 Task: Set the default behaviour to block third-party cookies.
Action: Mouse moved to (1225, 32)
Screenshot: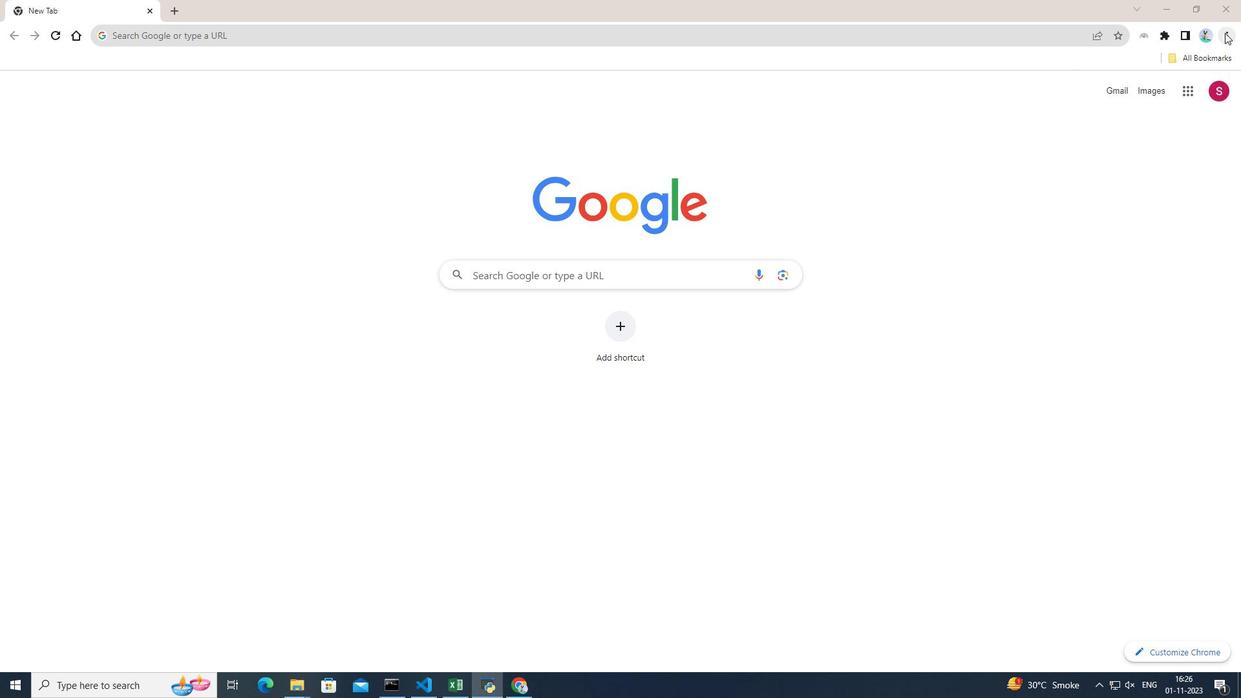 
Action: Mouse pressed left at (1225, 32)
Screenshot: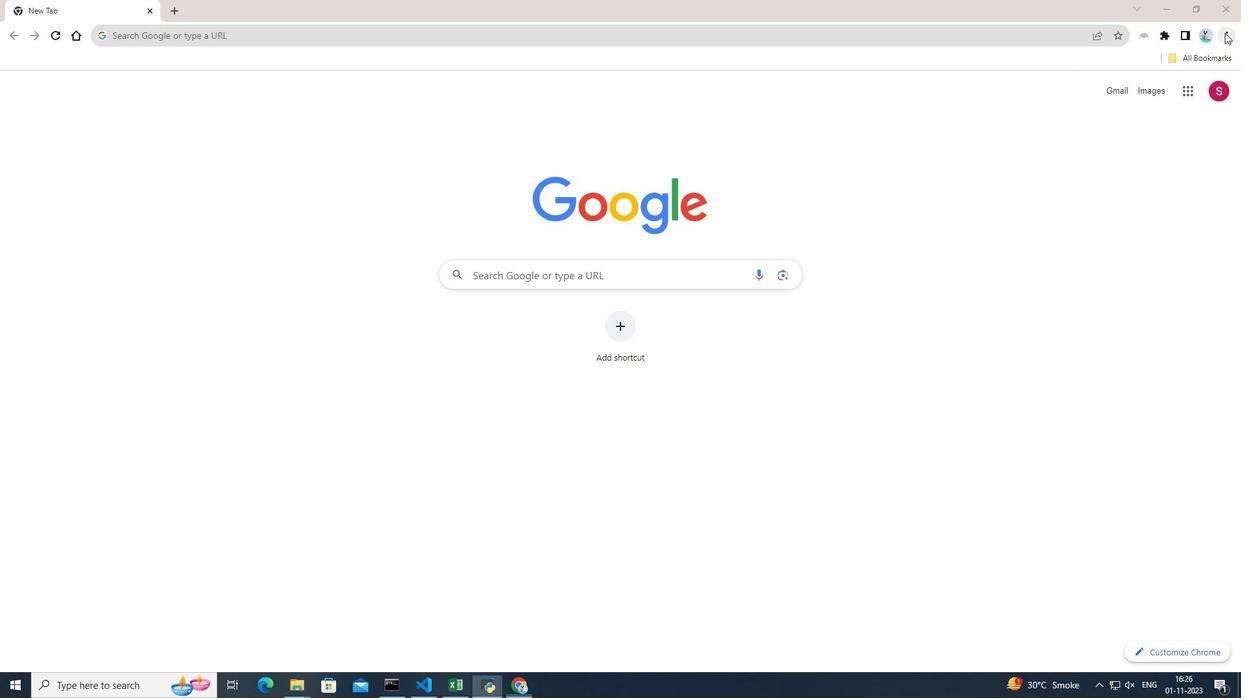 
Action: Mouse moved to (1117, 271)
Screenshot: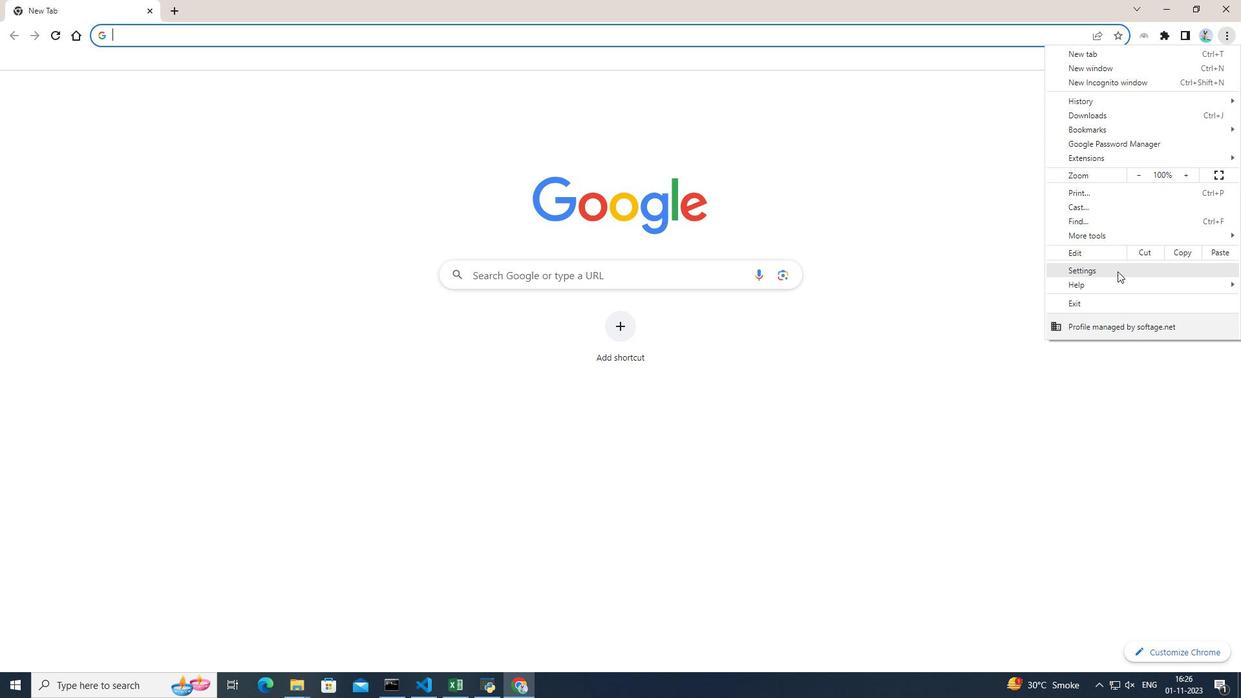 
Action: Mouse pressed left at (1117, 271)
Screenshot: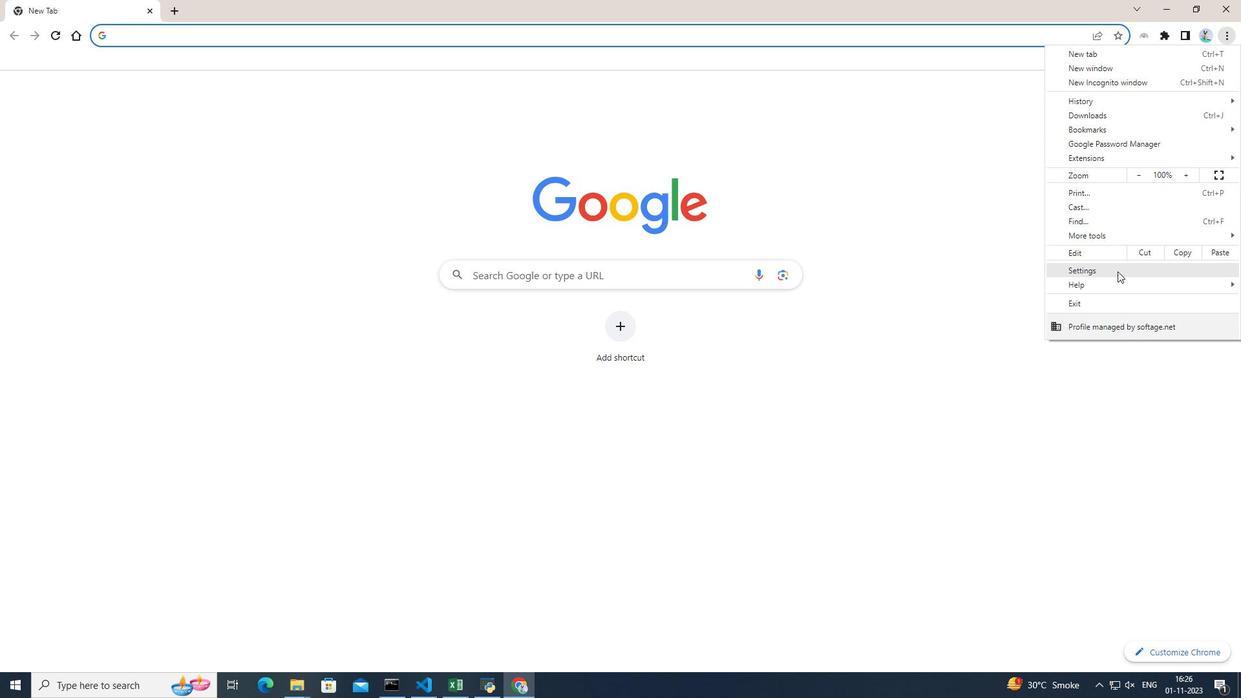 
Action: Mouse moved to (95, 159)
Screenshot: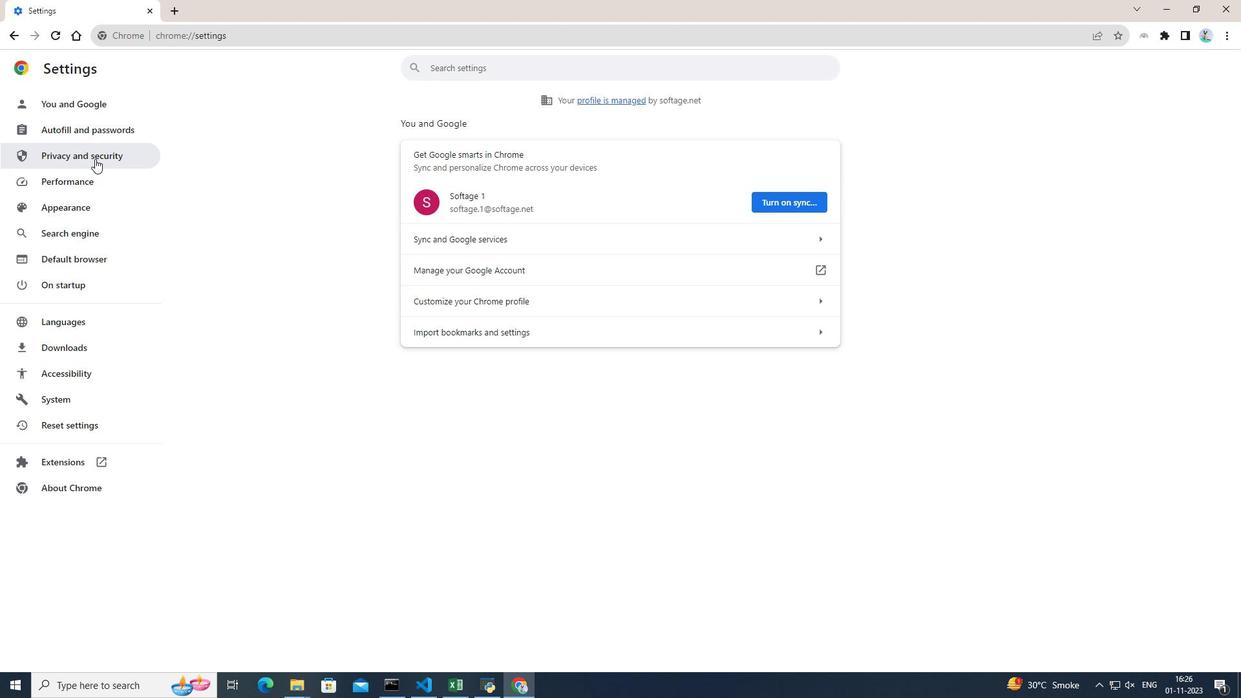 
Action: Mouse pressed left at (95, 159)
Screenshot: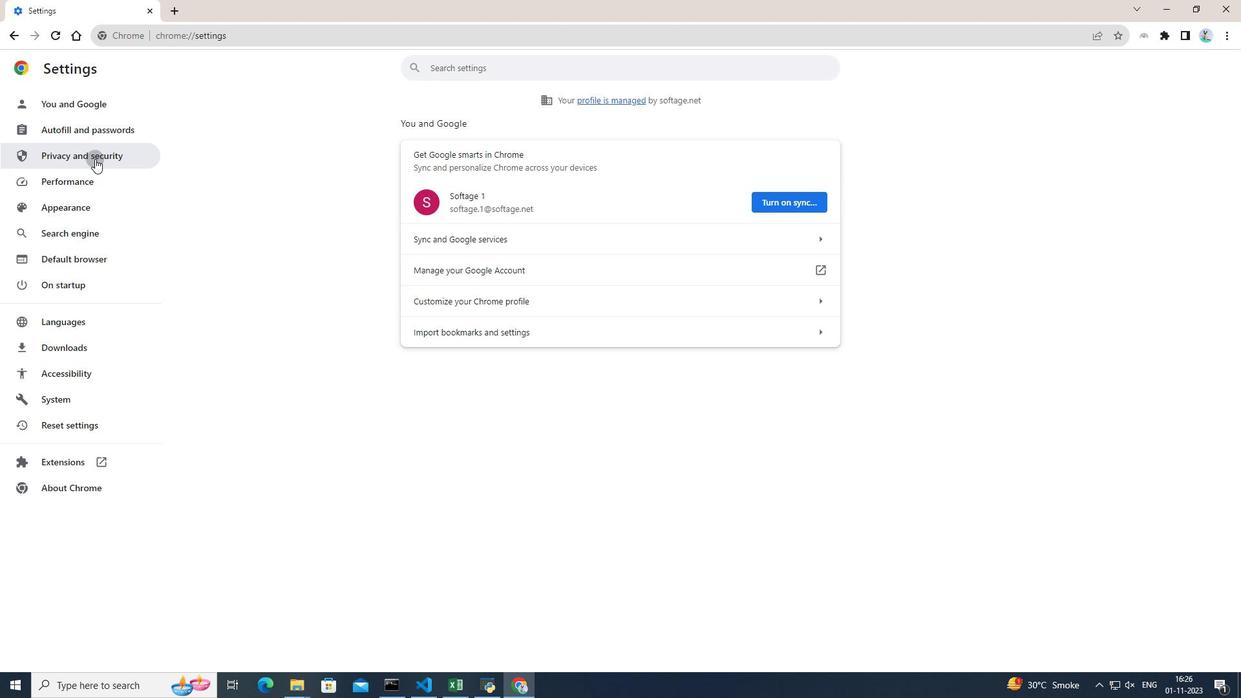 
Action: Mouse moved to (698, 286)
Screenshot: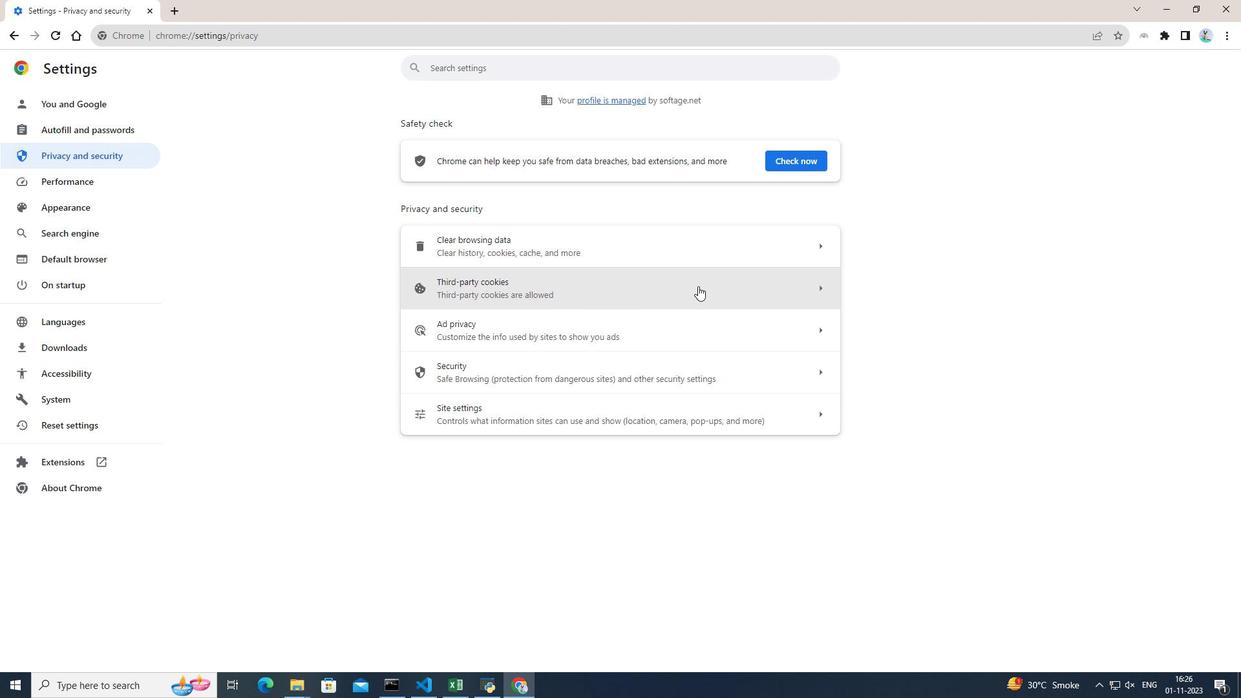 
Action: Mouse pressed left at (698, 286)
Screenshot: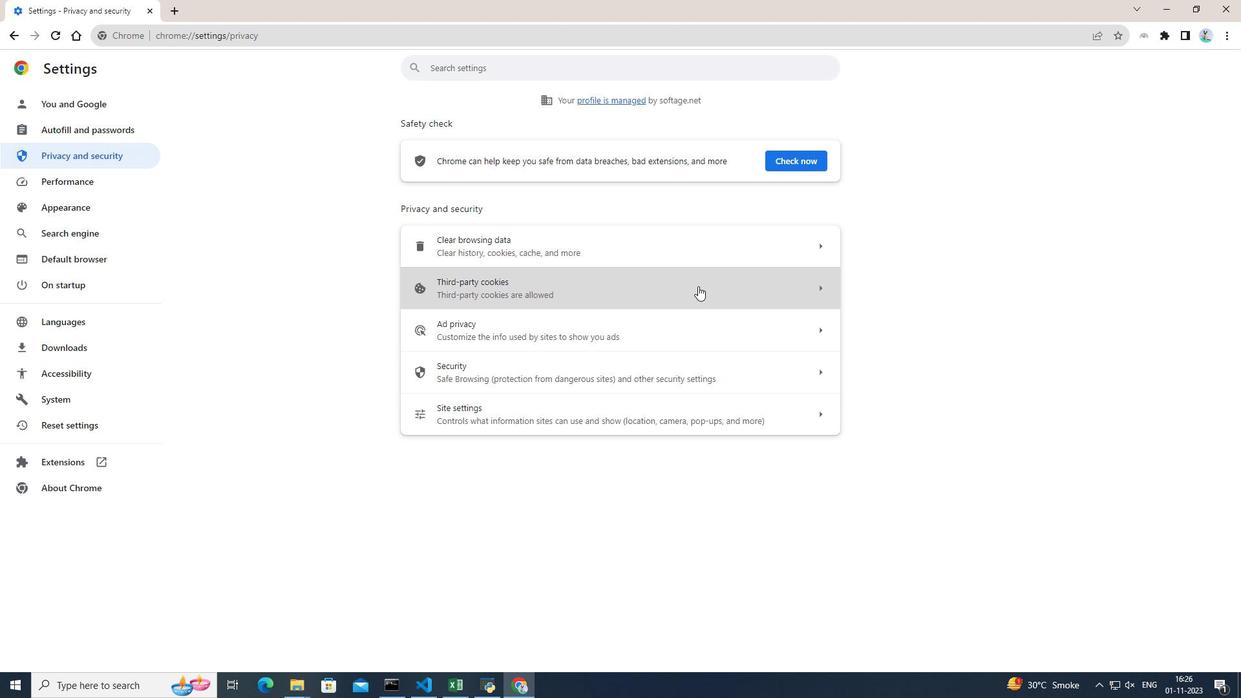 
Action: Mouse moved to (412, 547)
Screenshot: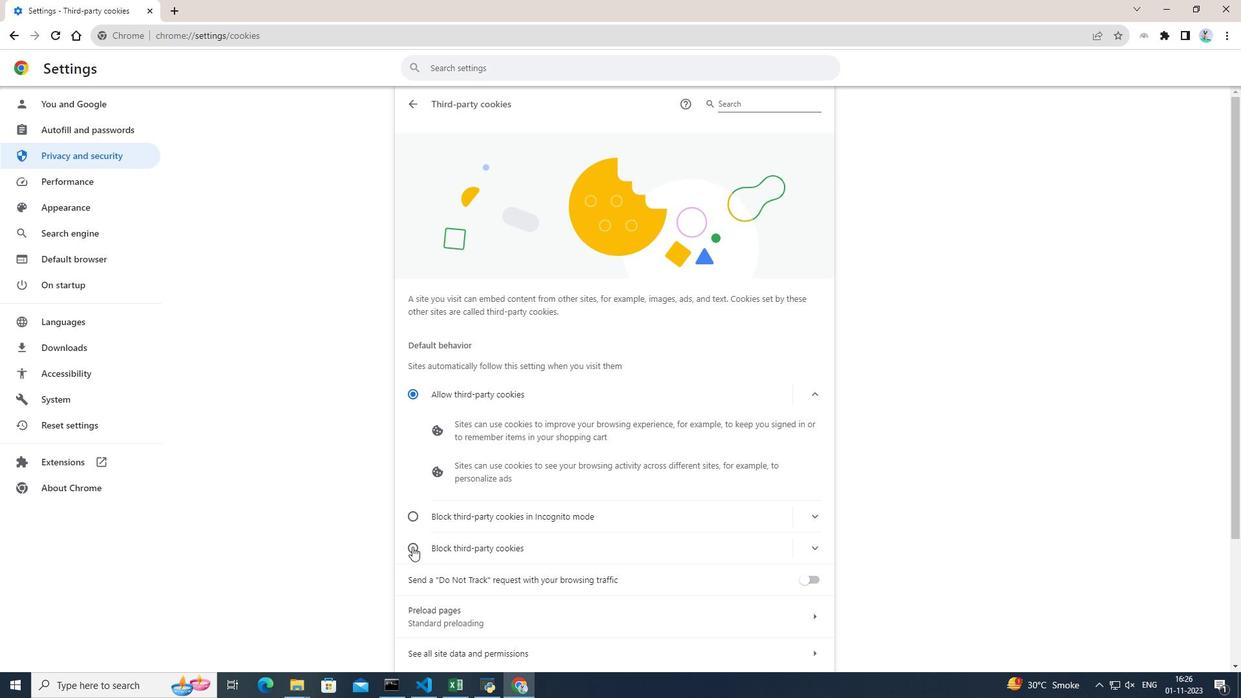 
Action: Mouse pressed left at (412, 547)
Screenshot: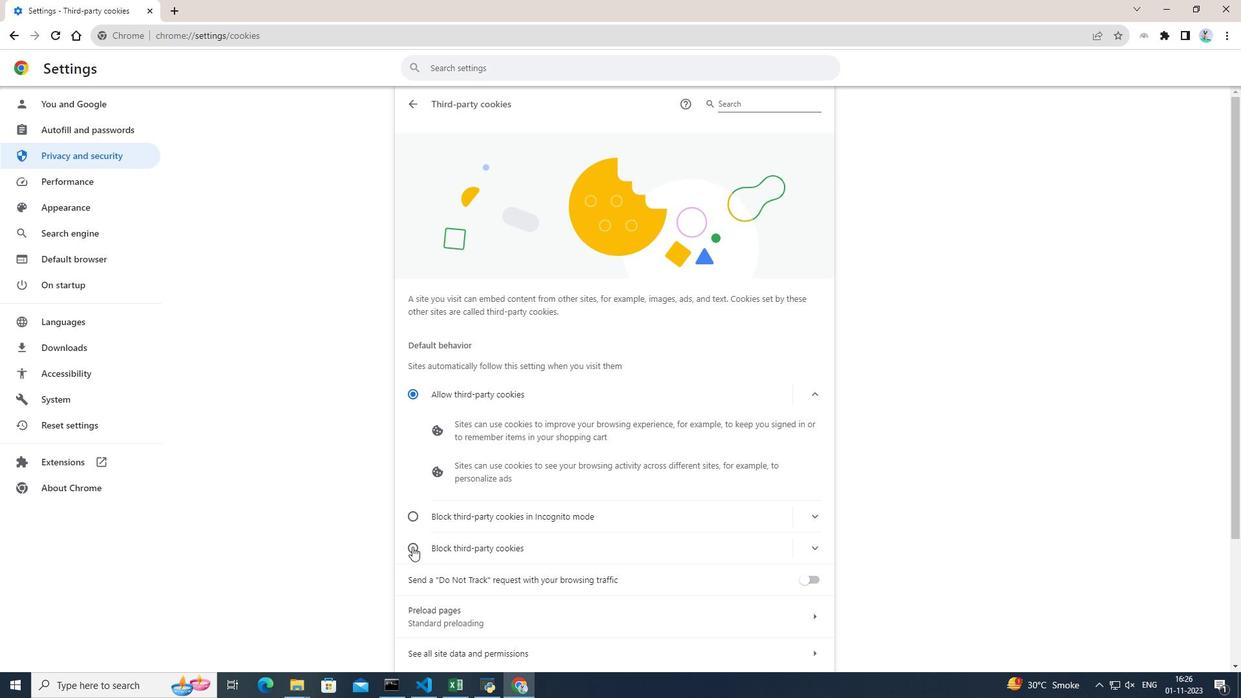 
Action: Mouse moved to (1142, 482)
Screenshot: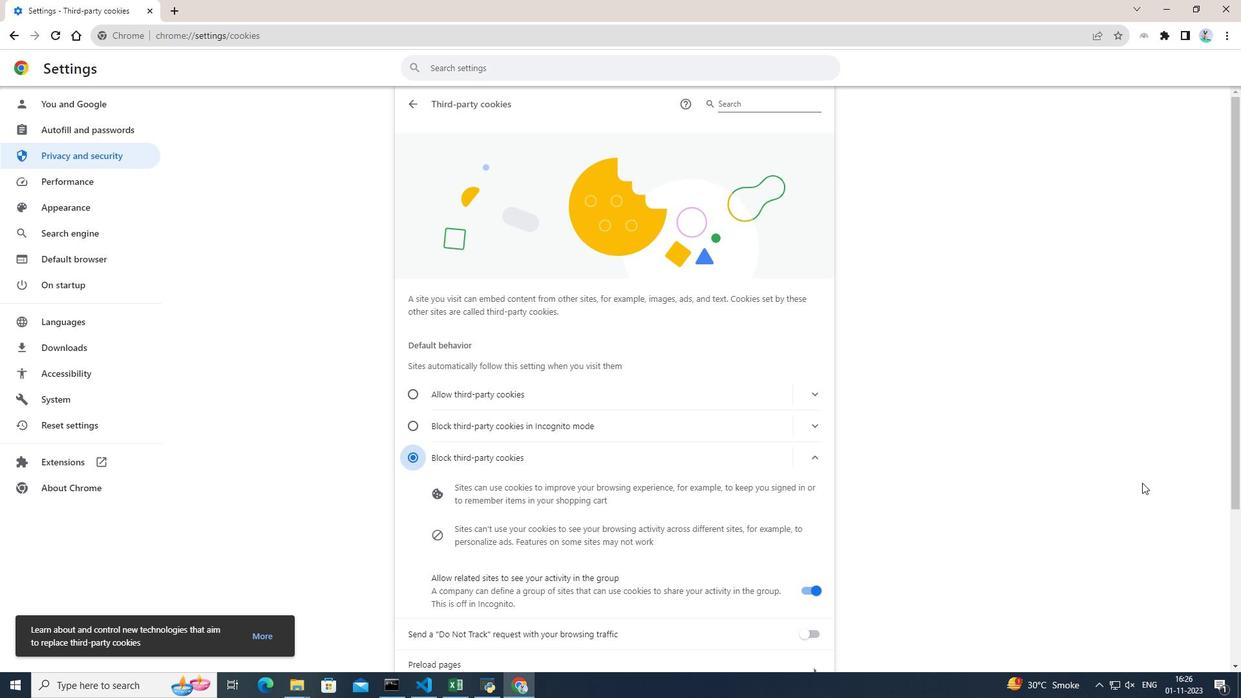 
